Task: Use the formula "COUPDAYBS" in spreadsheet "Project portfolio".
Action: Mouse moved to (111, 99)
Screenshot: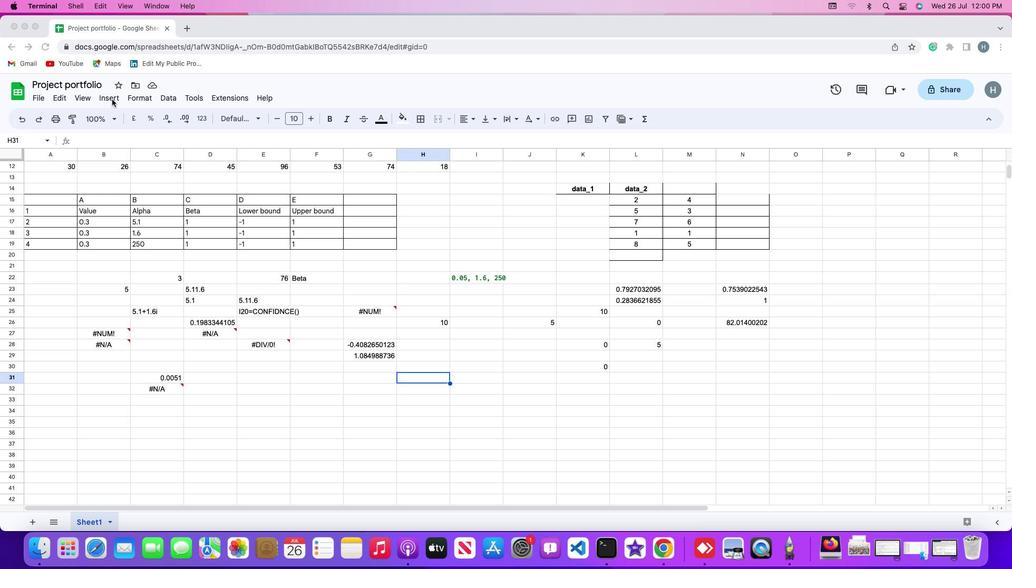 
Action: Mouse pressed left at (111, 99)
Screenshot: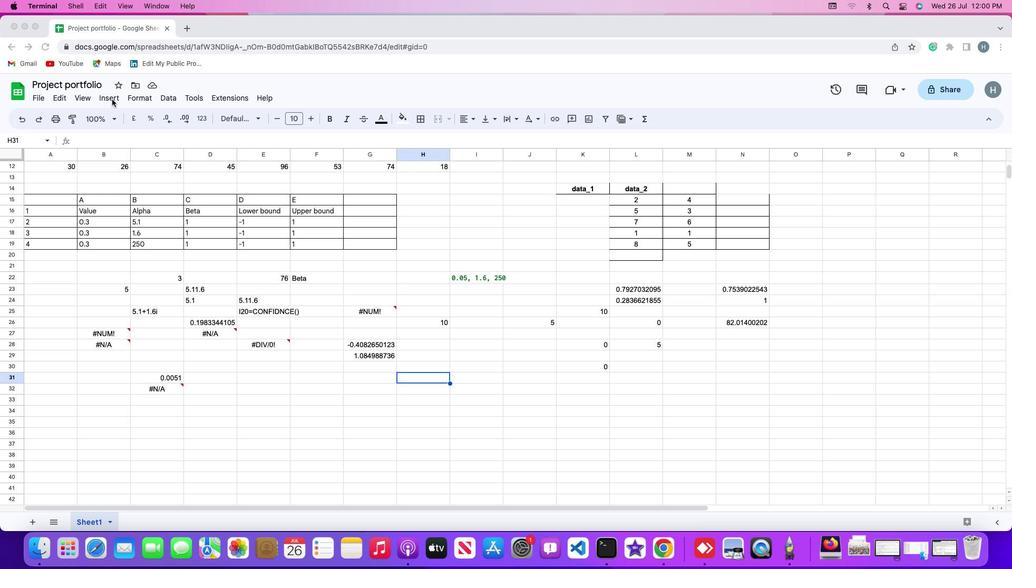 
Action: Mouse pressed left at (111, 99)
Screenshot: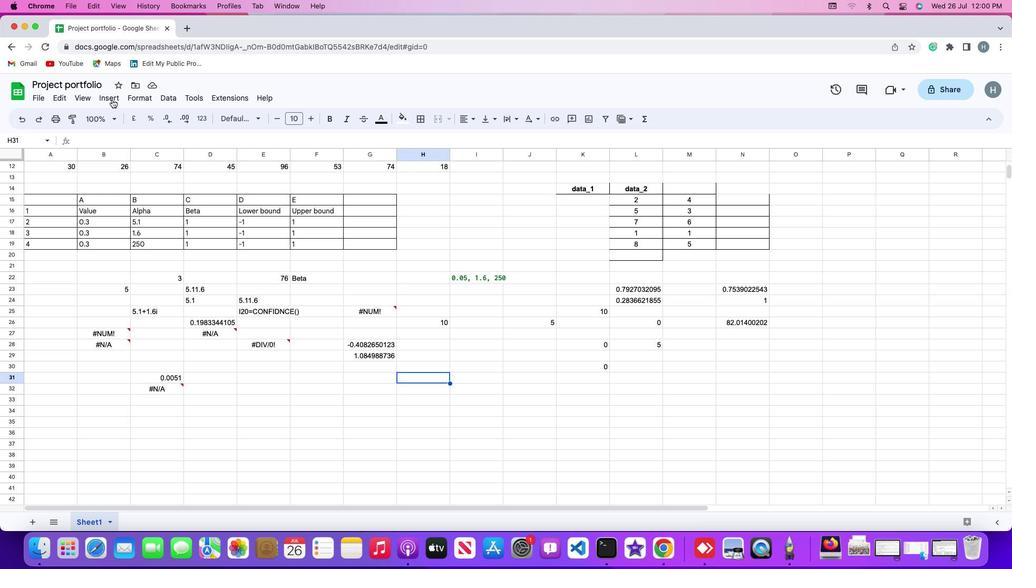 
Action: Mouse moved to (142, 269)
Screenshot: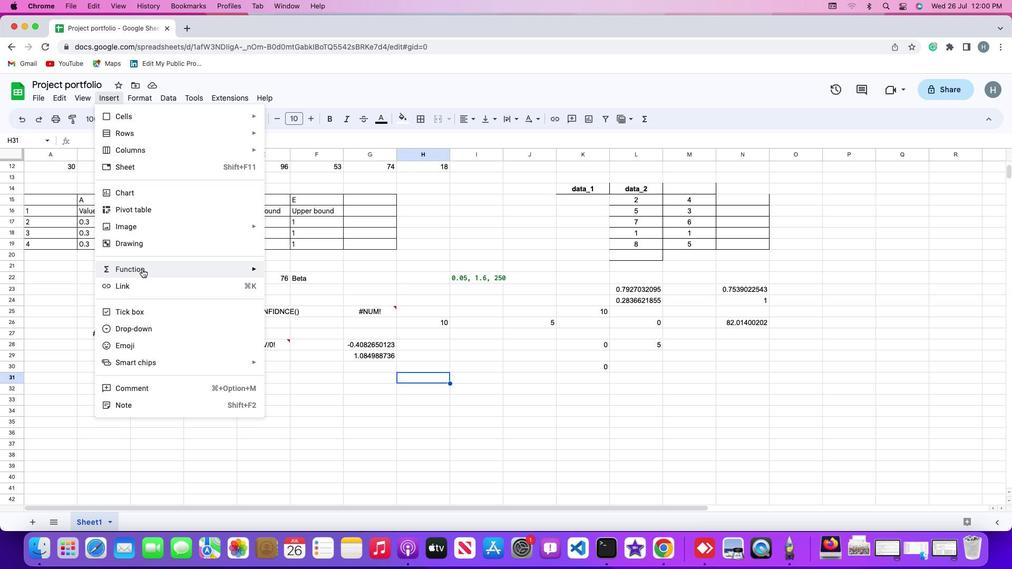
Action: Mouse pressed left at (142, 269)
Screenshot: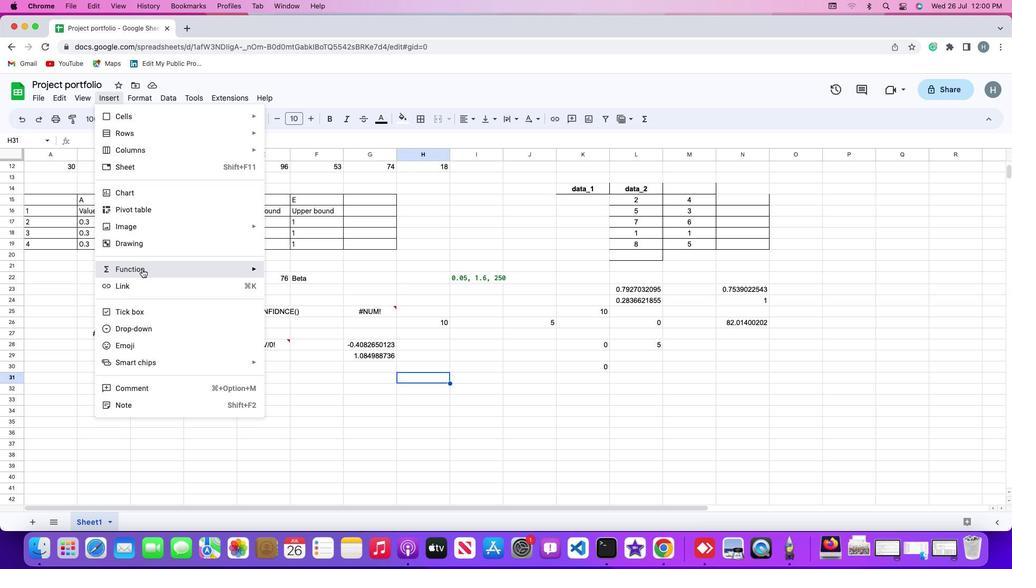 
Action: Mouse moved to (332, 222)
Screenshot: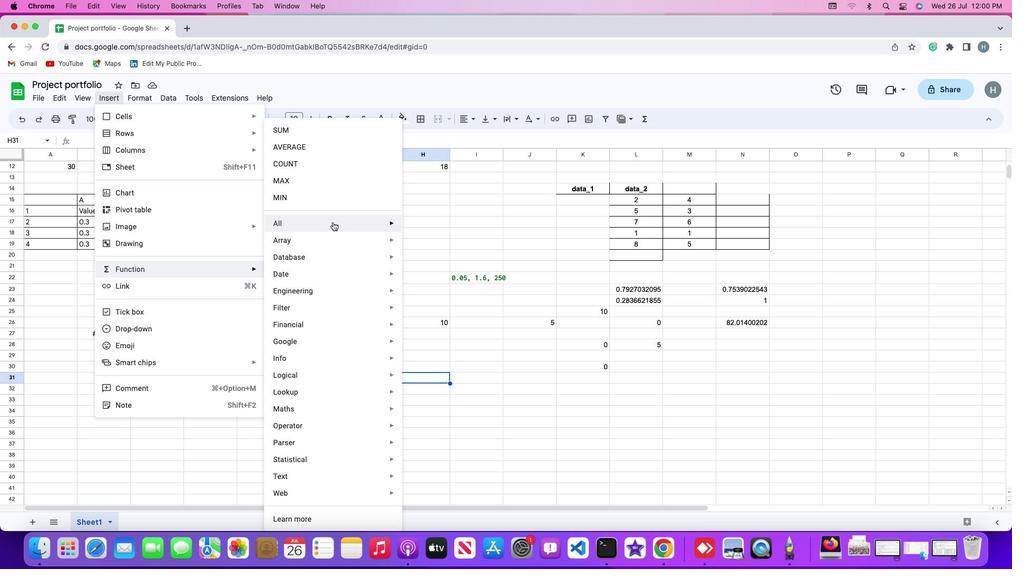 
Action: Mouse pressed left at (332, 222)
Screenshot: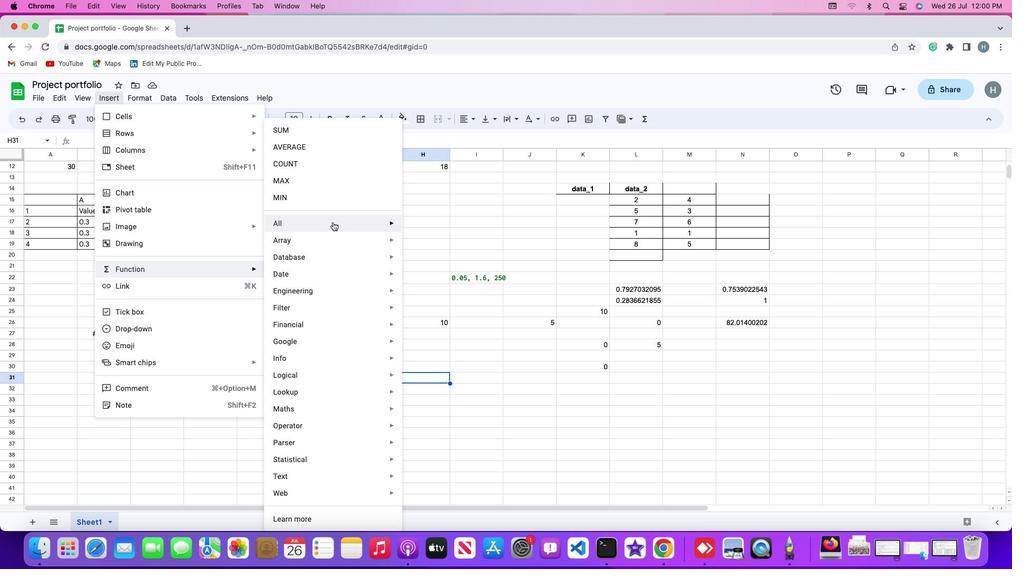 
Action: Mouse moved to (434, 473)
Screenshot: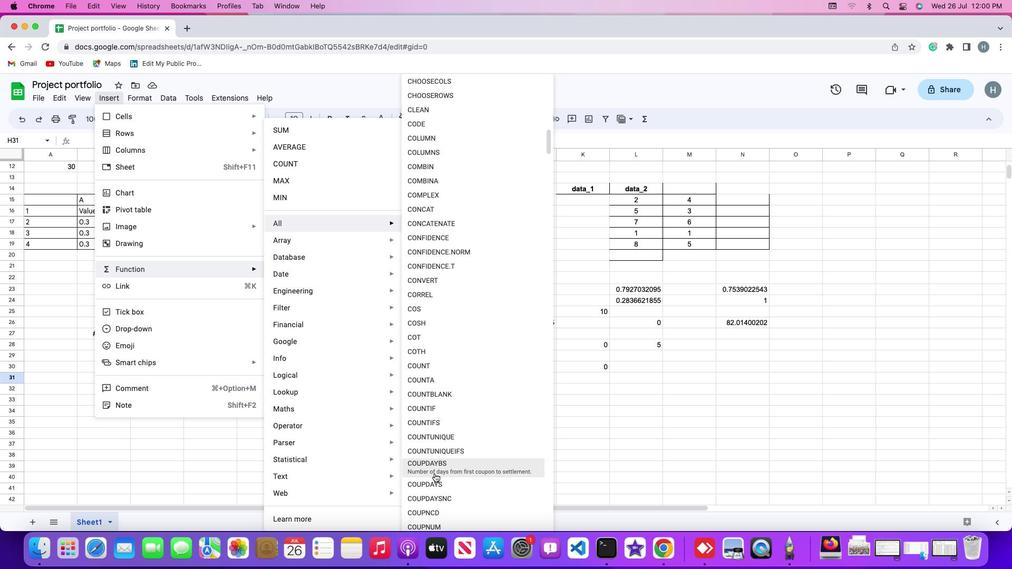 
Action: Mouse pressed left at (434, 473)
Screenshot: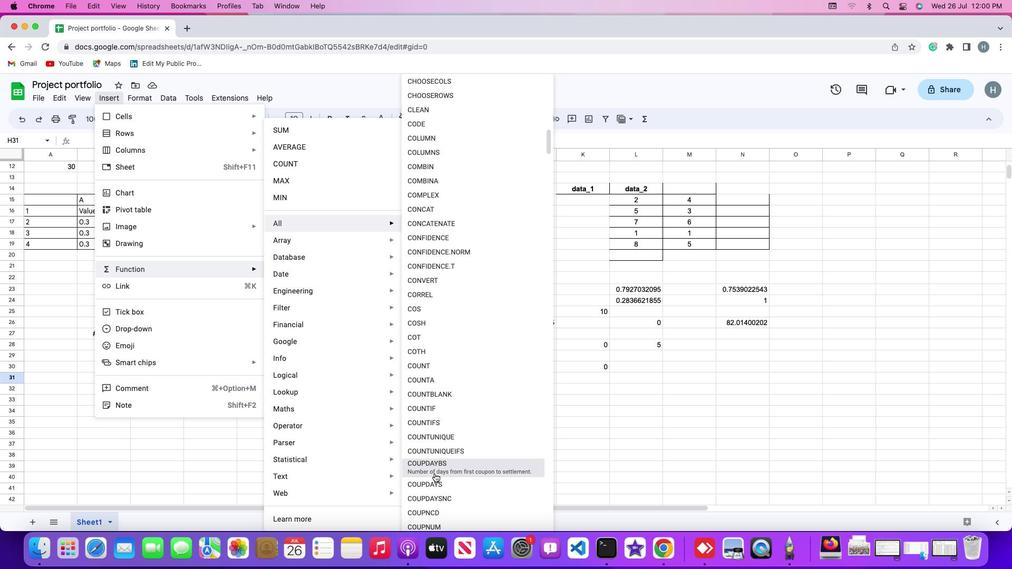 
Action: Mouse moved to (47, 219)
Screenshot: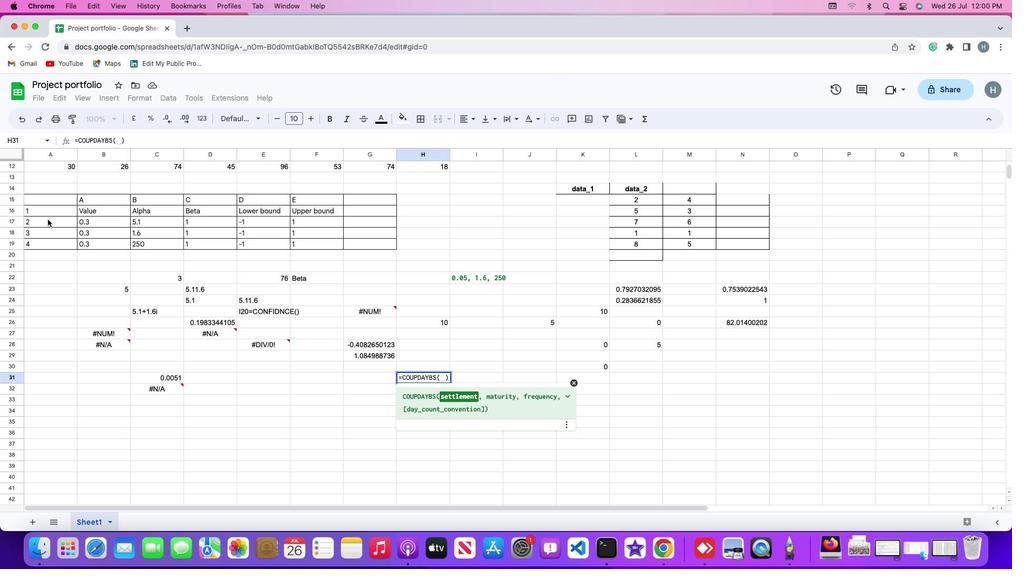 
Action: Mouse pressed left at (47, 219)
Screenshot: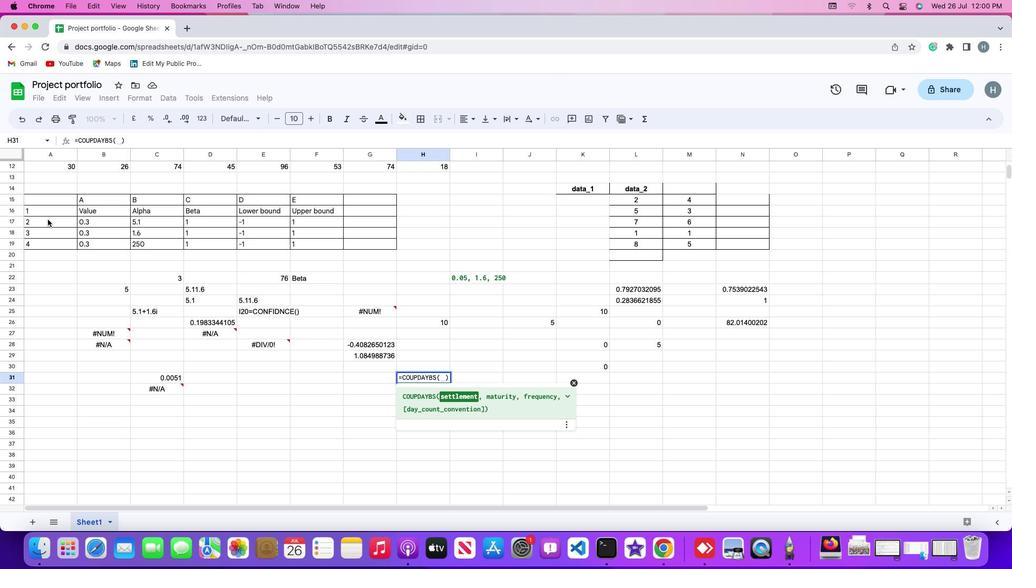 
Action: Key pressed ','
Screenshot: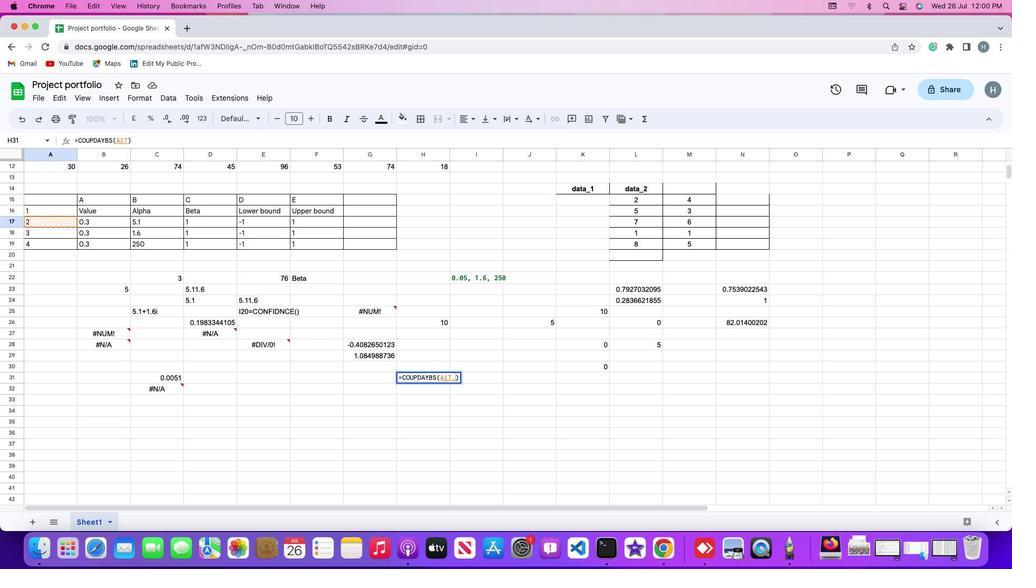 
Action: Mouse moved to (47, 231)
Screenshot: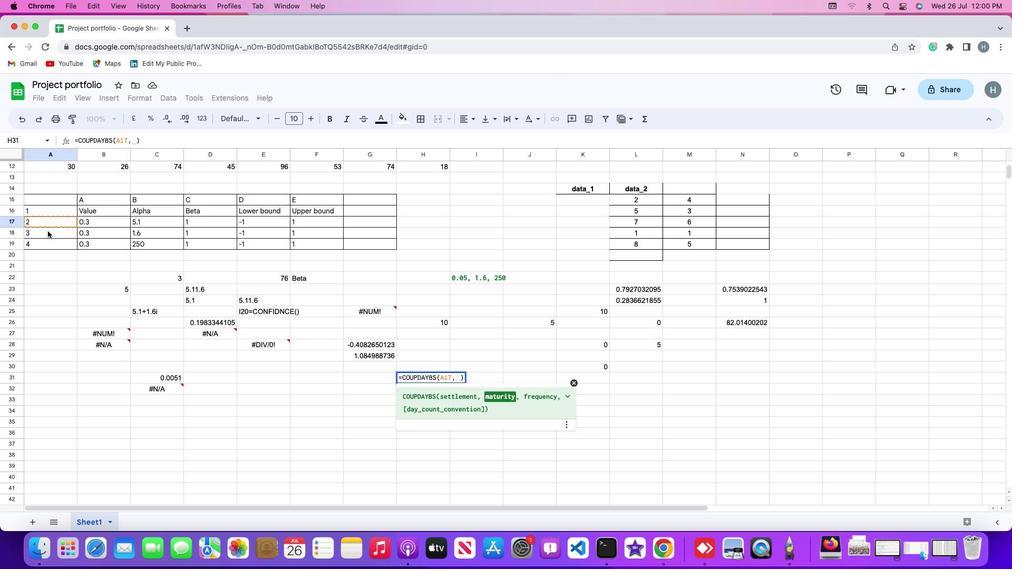 
Action: Mouse pressed left at (47, 231)
Screenshot: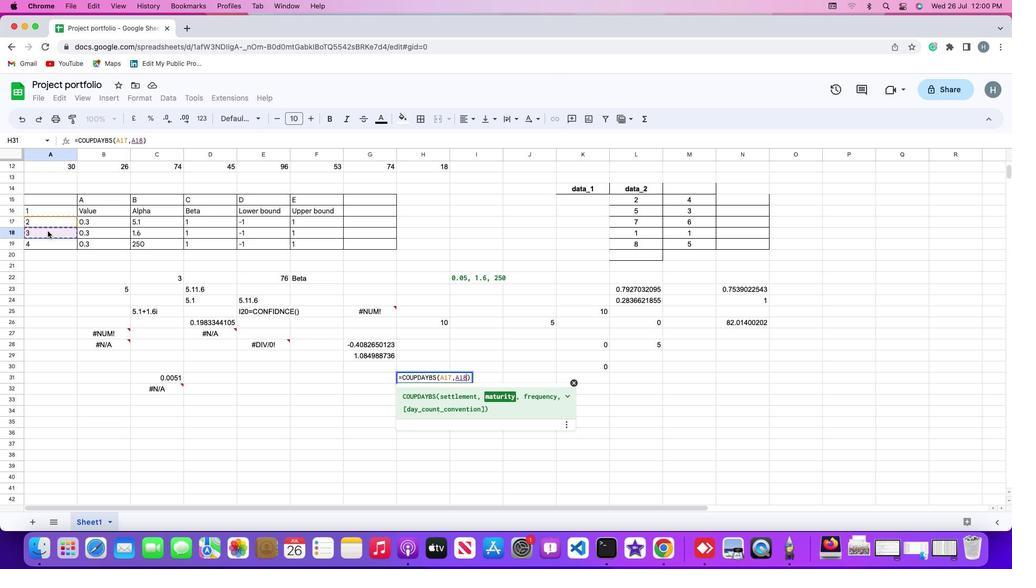 
Action: Key pressed ','
Screenshot: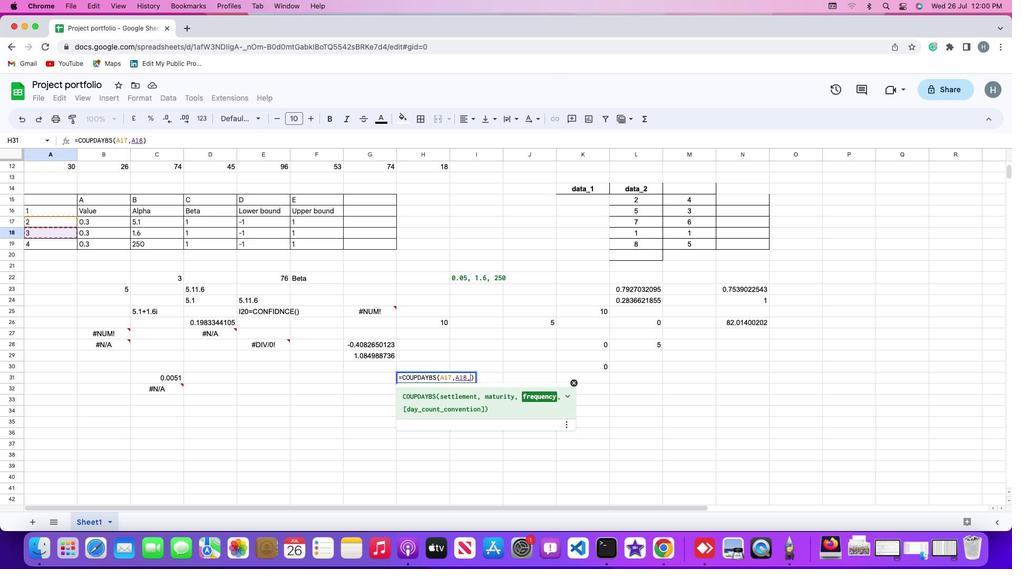 
Action: Mouse moved to (47, 242)
Screenshot: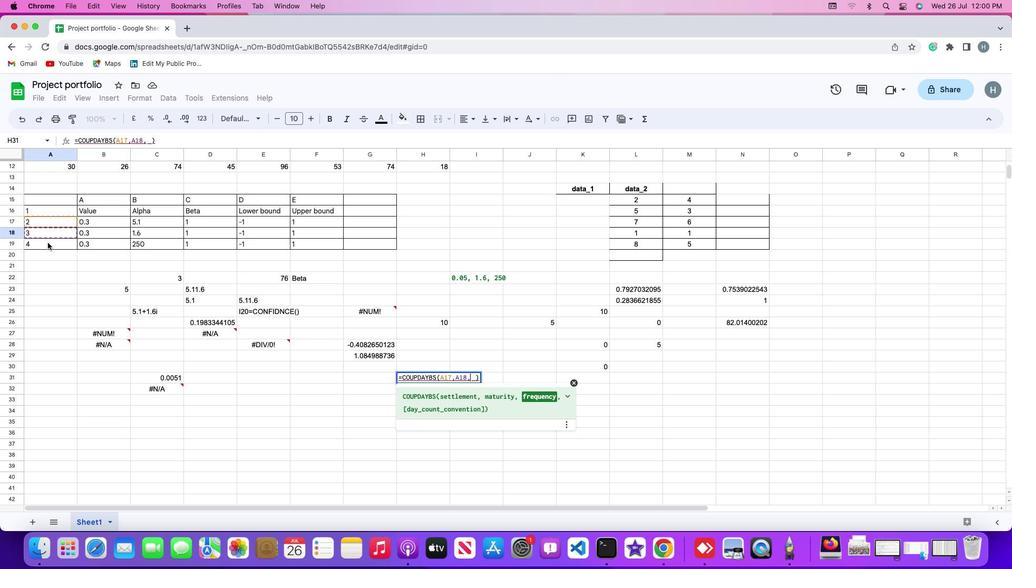 
Action: Mouse pressed left at (47, 242)
Screenshot: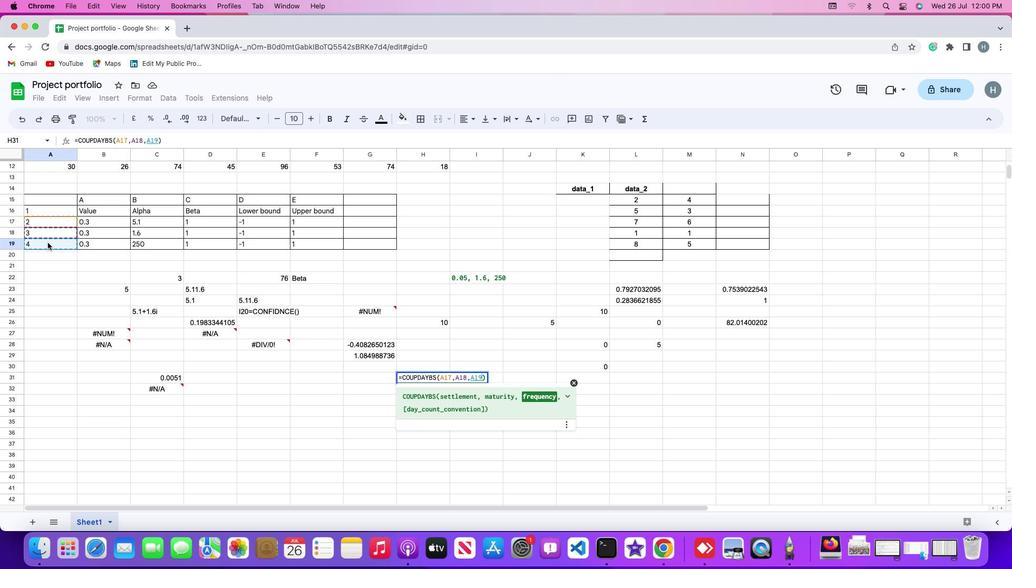 
Action: Key pressed Key.enter
Screenshot: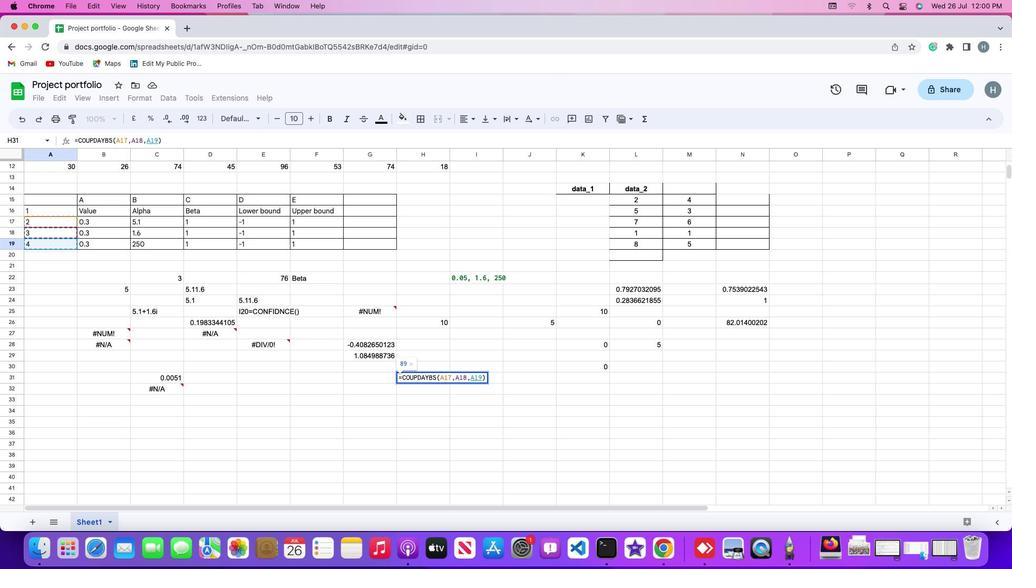 
